 Task: Create a sub task Design and Implement Solution for the task  Develop a content management system (CMS) for a website in the project AgileBee , assign it to team member softage.1@softage.net and update the status of the sub task to  Off Track , set the priority of the sub task to High
Action: Mouse moved to (68, 284)
Screenshot: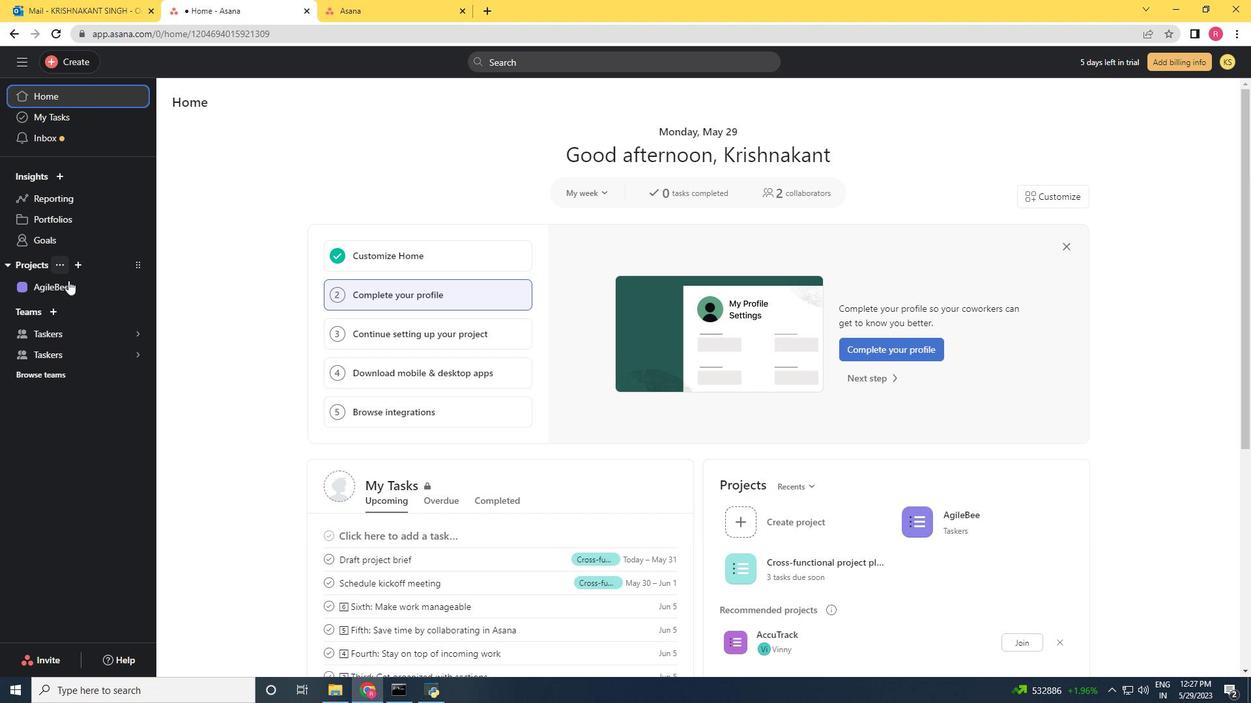 
Action: Mouse pressed left at (68, 284)
Screenshot: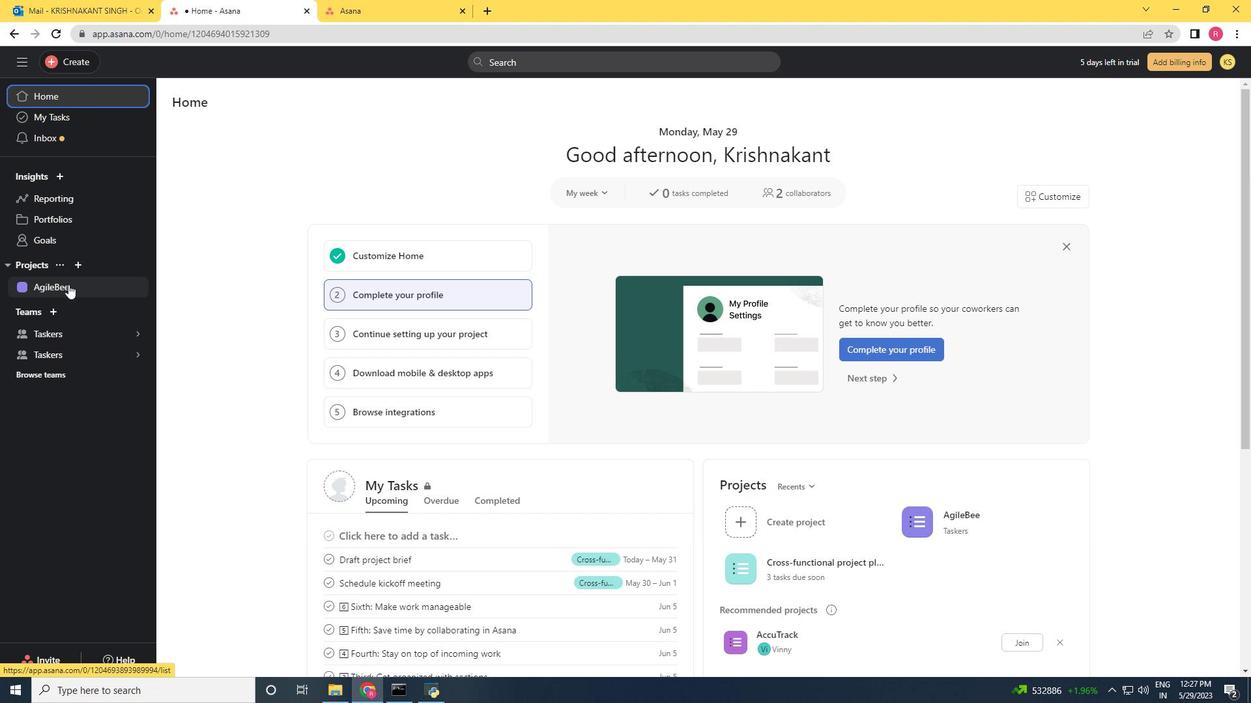 
Action: Mouse moved to (669, 284)
Screenshot: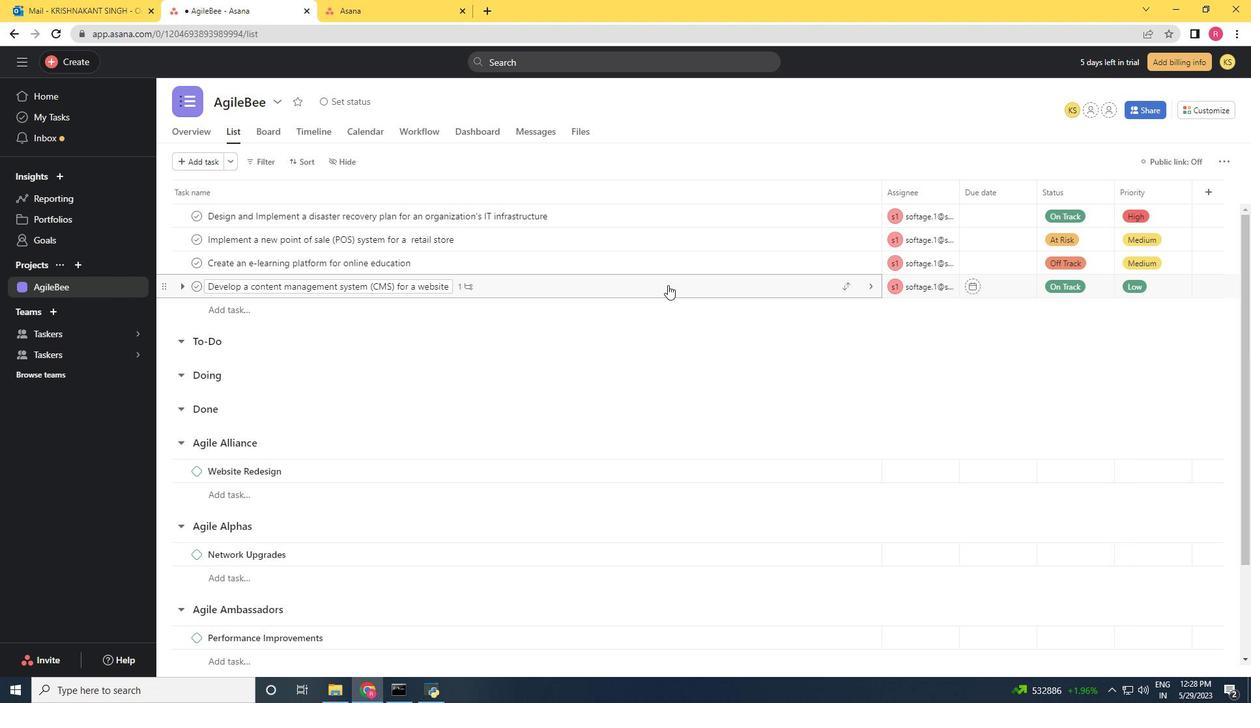 
Action: Mouse pressed left at (669, 284)
Screenshot: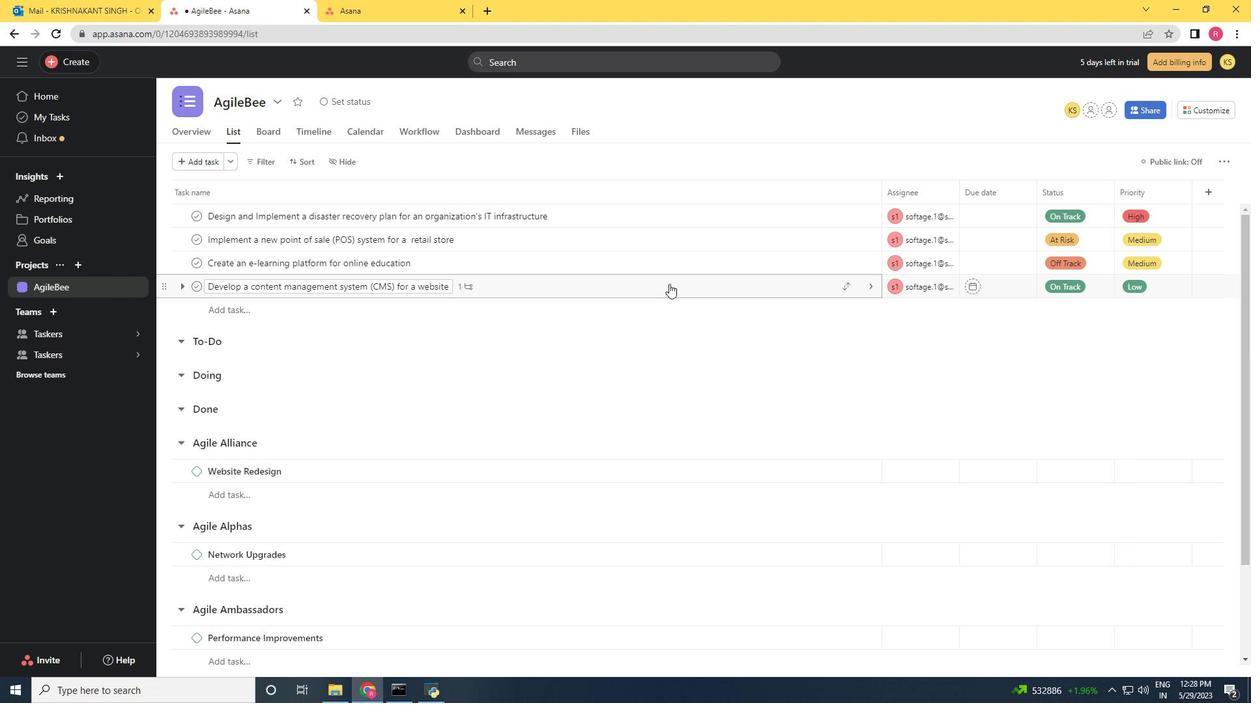
Action: Mouse moved to (1078, 364)
Screenshot: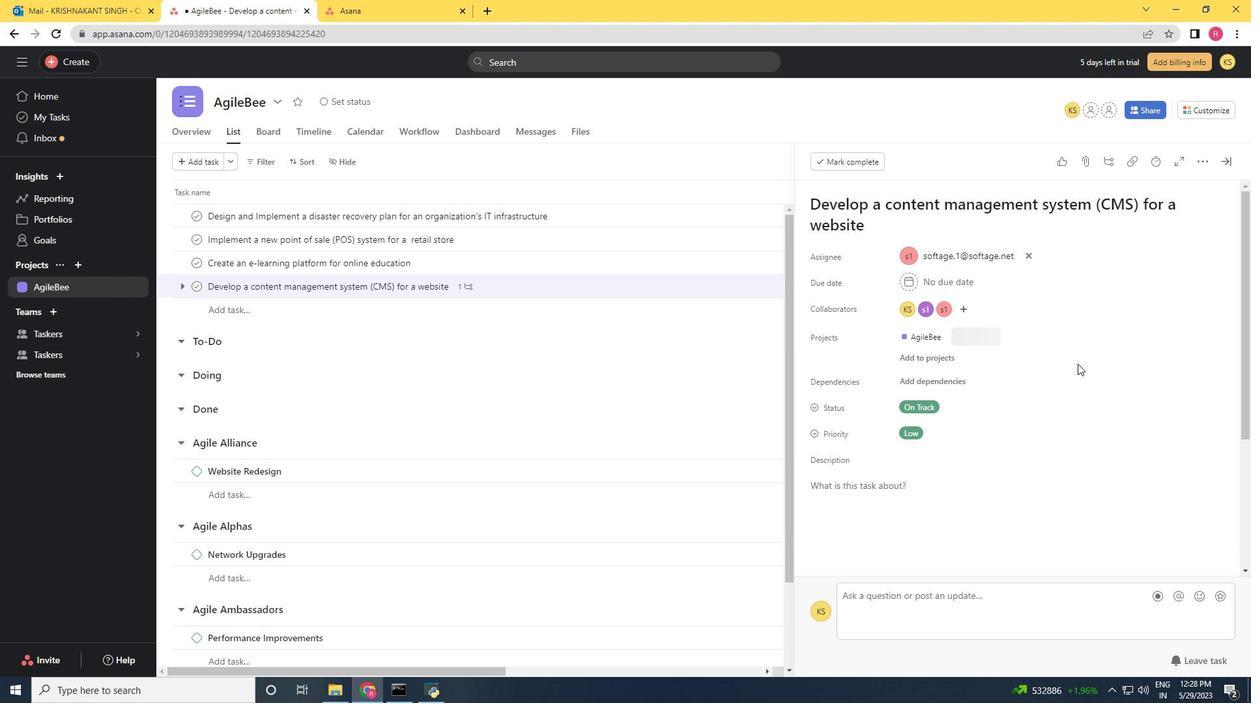 
Action: Mouse scrolled (1078, 363) with delta (0, 0)
Screenshot: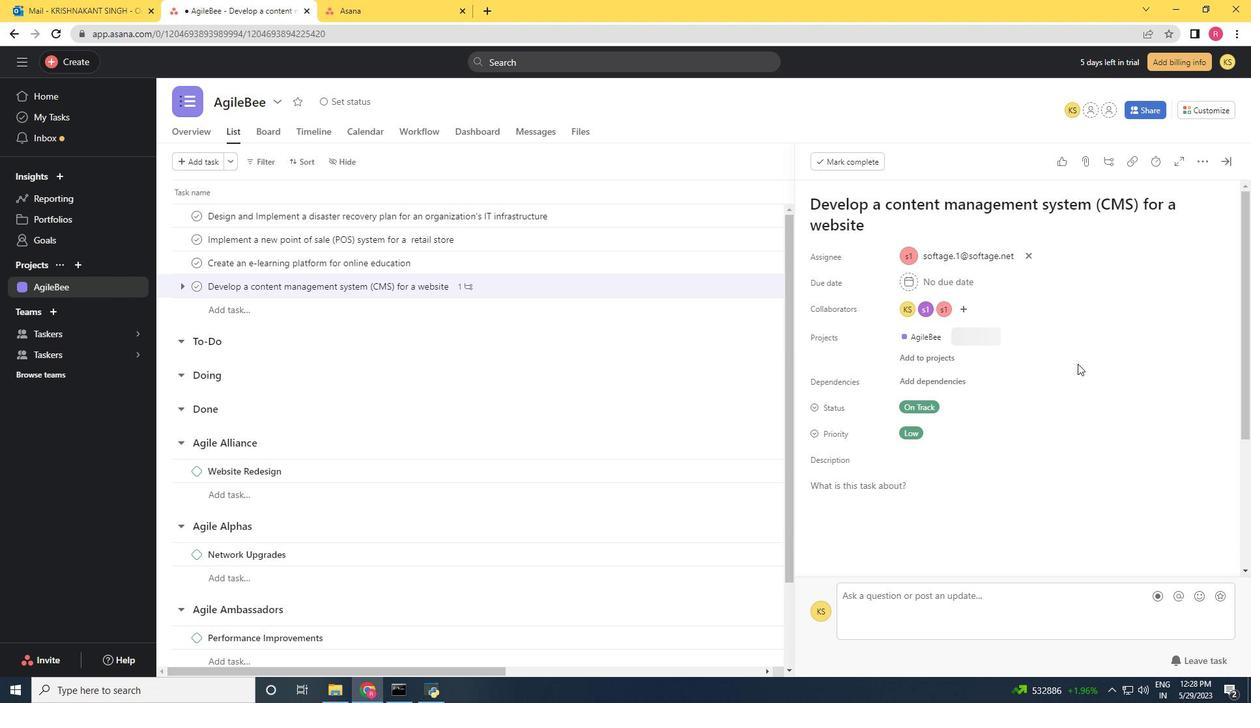 
Action: Mouse scrolled (1078, 363) with delta (0, 0)
Screenshot: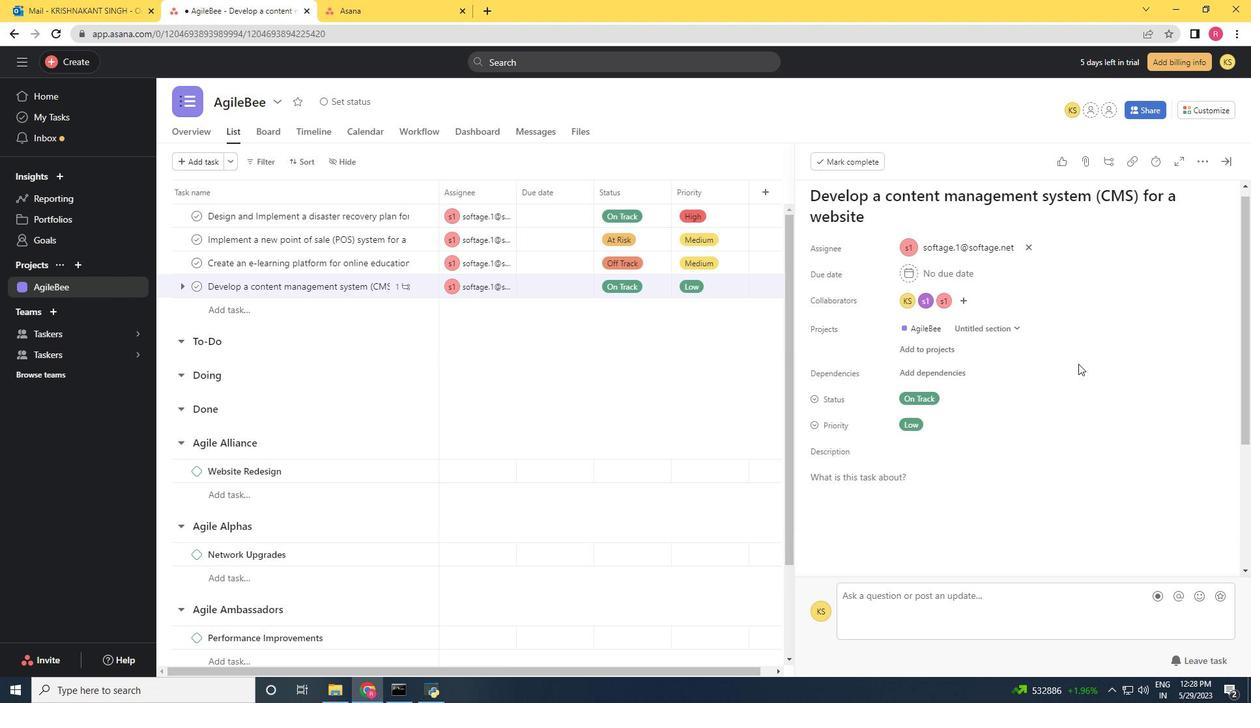 
Action: Mouse scrolled (1078, 363) with delta (0, 0)
Screenshot: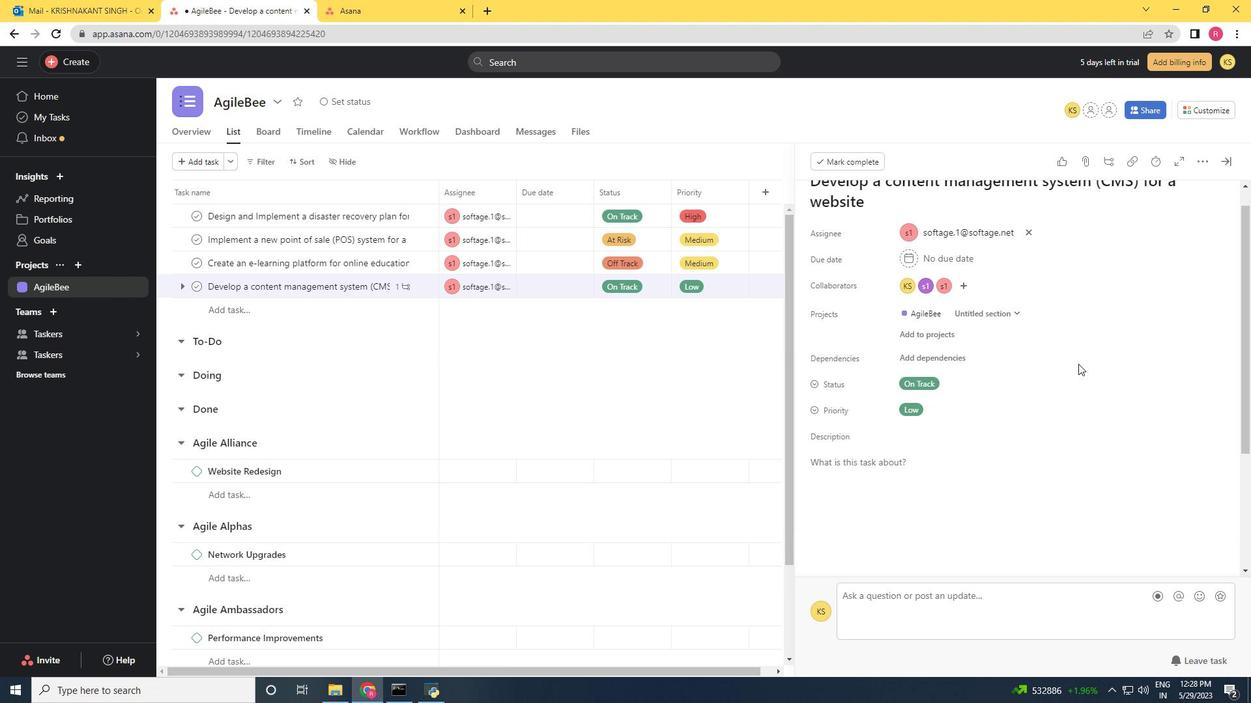 
Action: Mouse scrolled (1078, 363) with delta (0, 0)
Screenshot: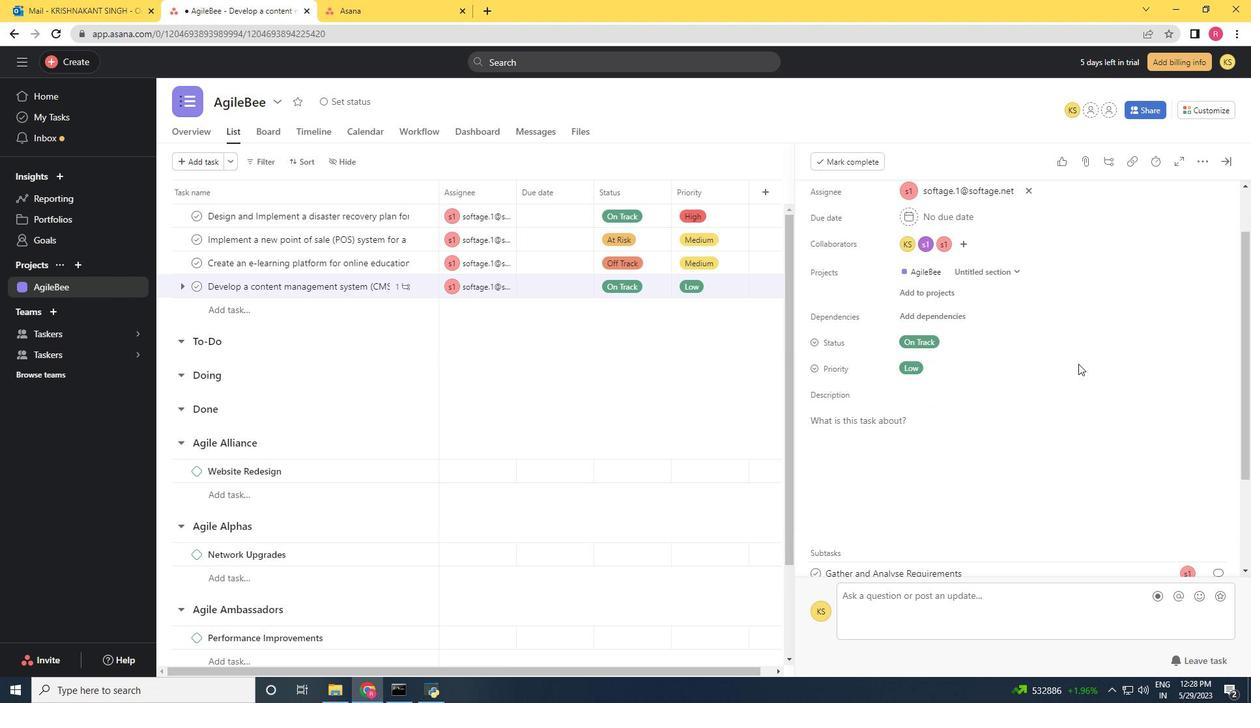 
Action: Mouse moved to (842, 464)
Screenshot: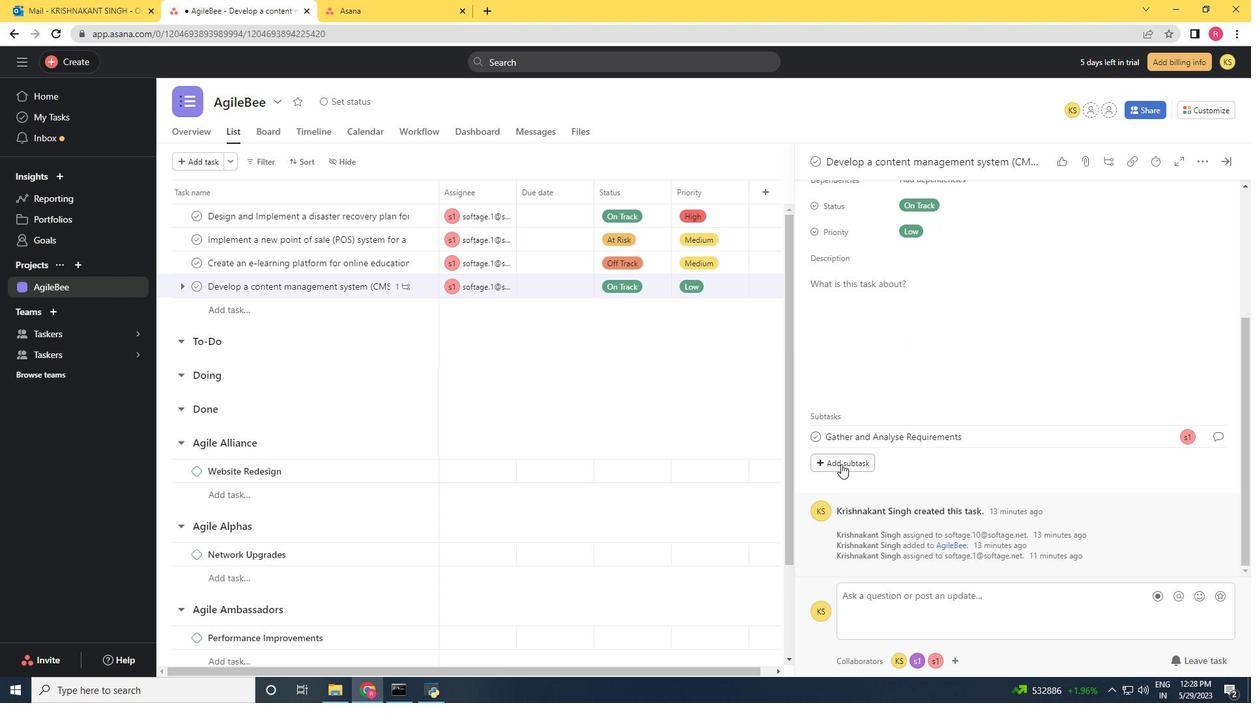 
Action: Mouse pressed left at (842, 464)
Screenshot: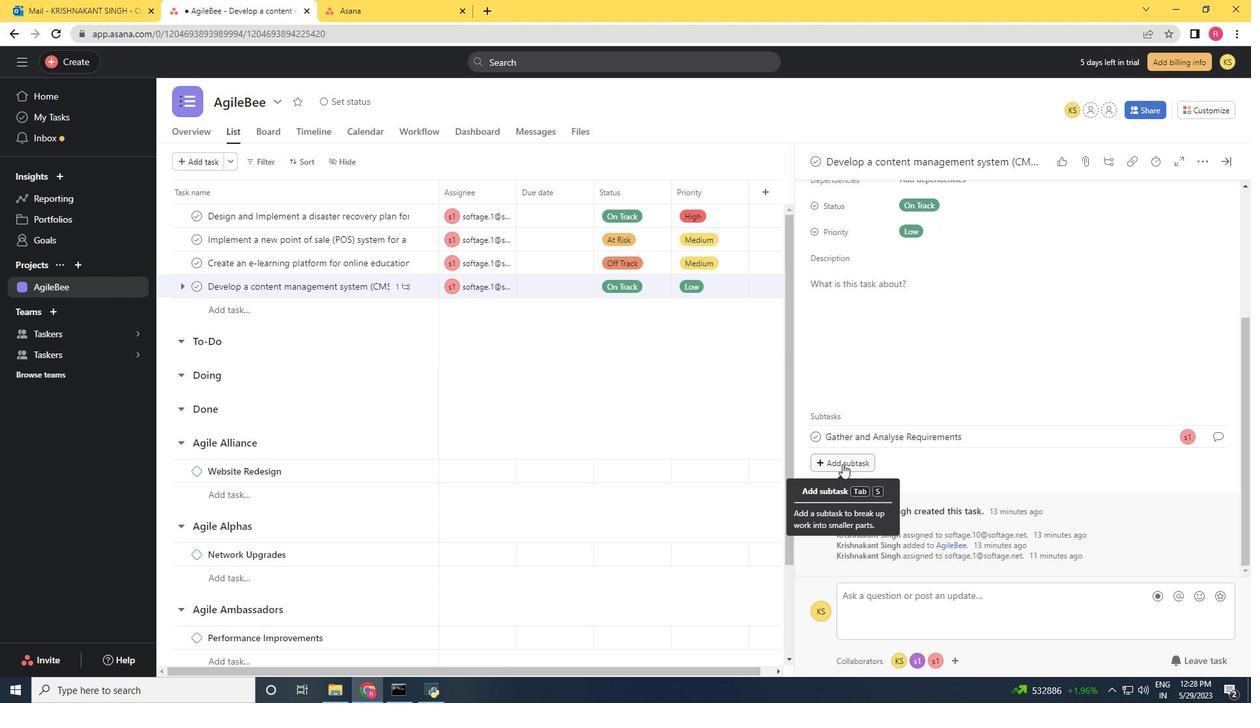 
Action: Key pressed <Key.shift>Deso<Key.backspace>ign<Key.space>and<Key.space><Key.shift>Implement<Key.space><Key.shift>Soluto<Key.backspace>ion<Key.space>
Screenshot: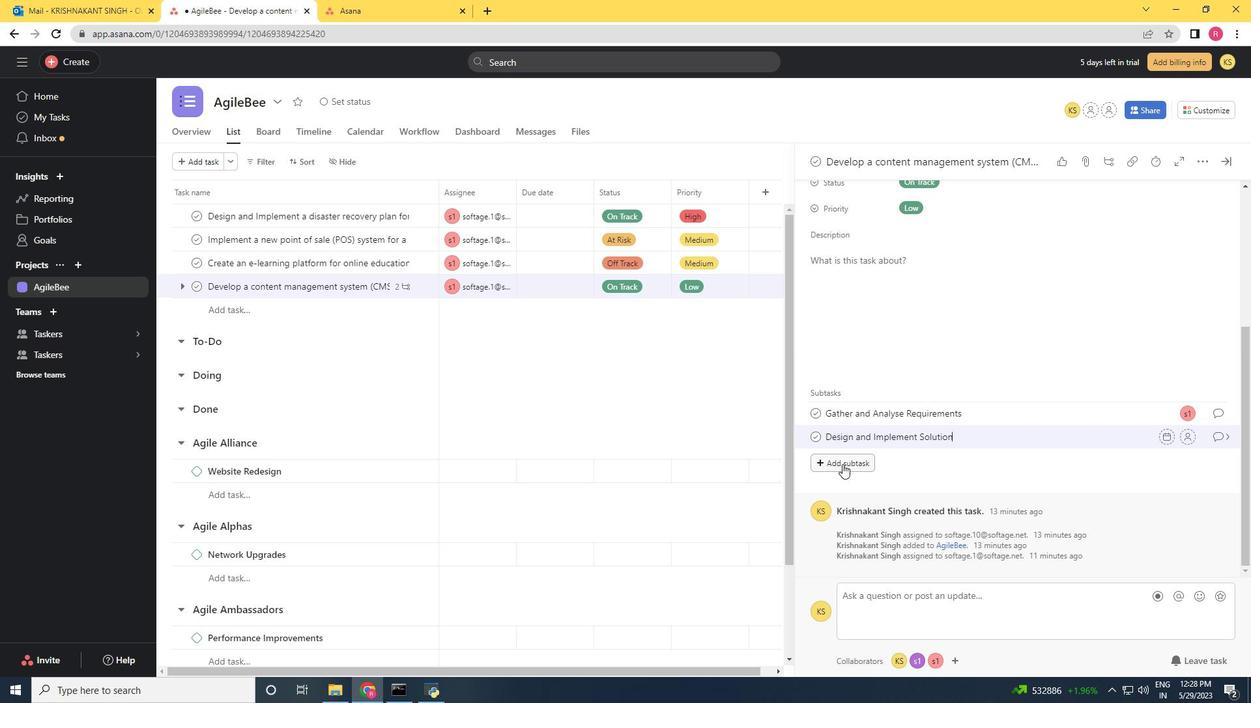 
Action: Mouse moved to (1184, 438)
Screenshot: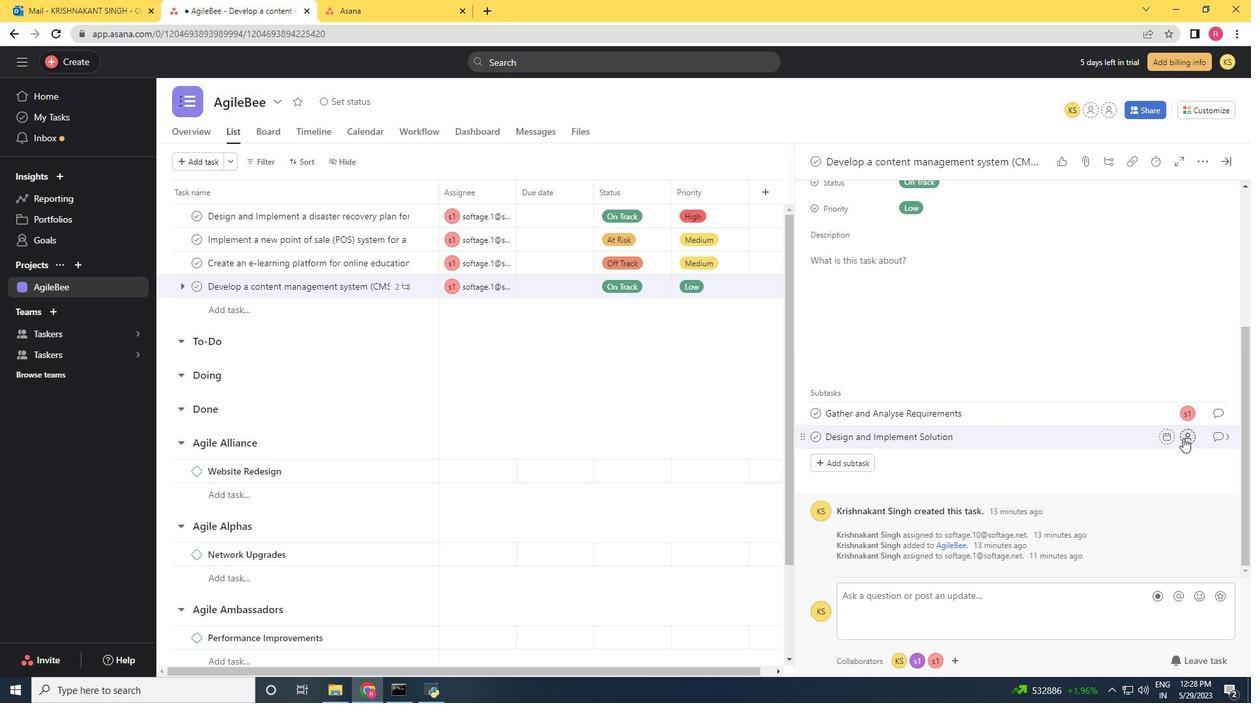 
Action: Mouse pressed left at (1184, 438)
Screenshot: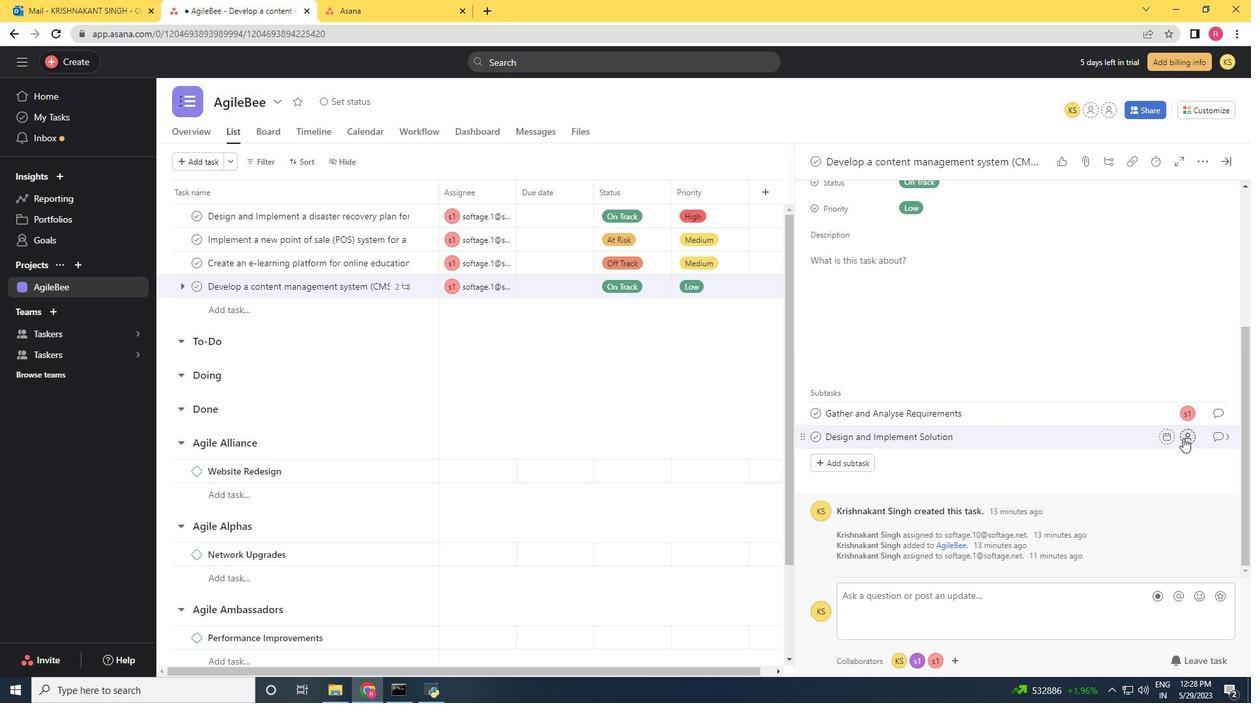 
Action: Key pressed softage.1<Key.shift>@softage.m<Key.backspace>net
Screenshot: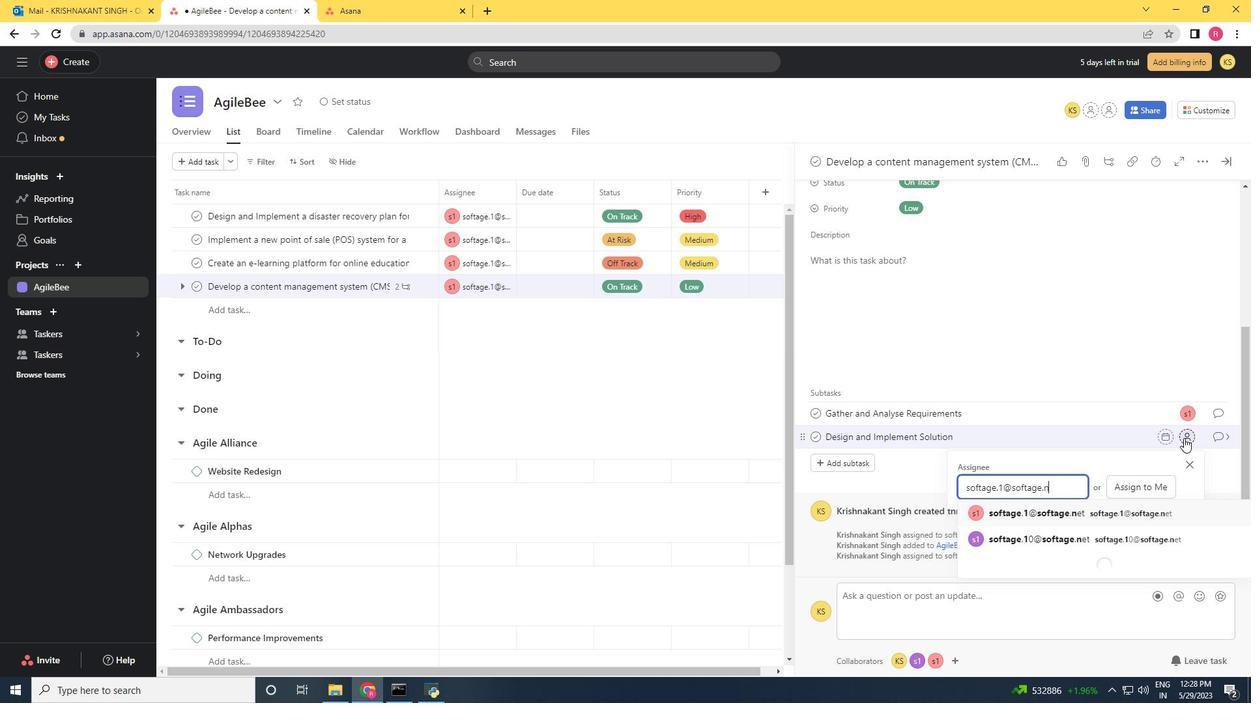 
Action: Mouse moved to (1077, 506)
Screenshot: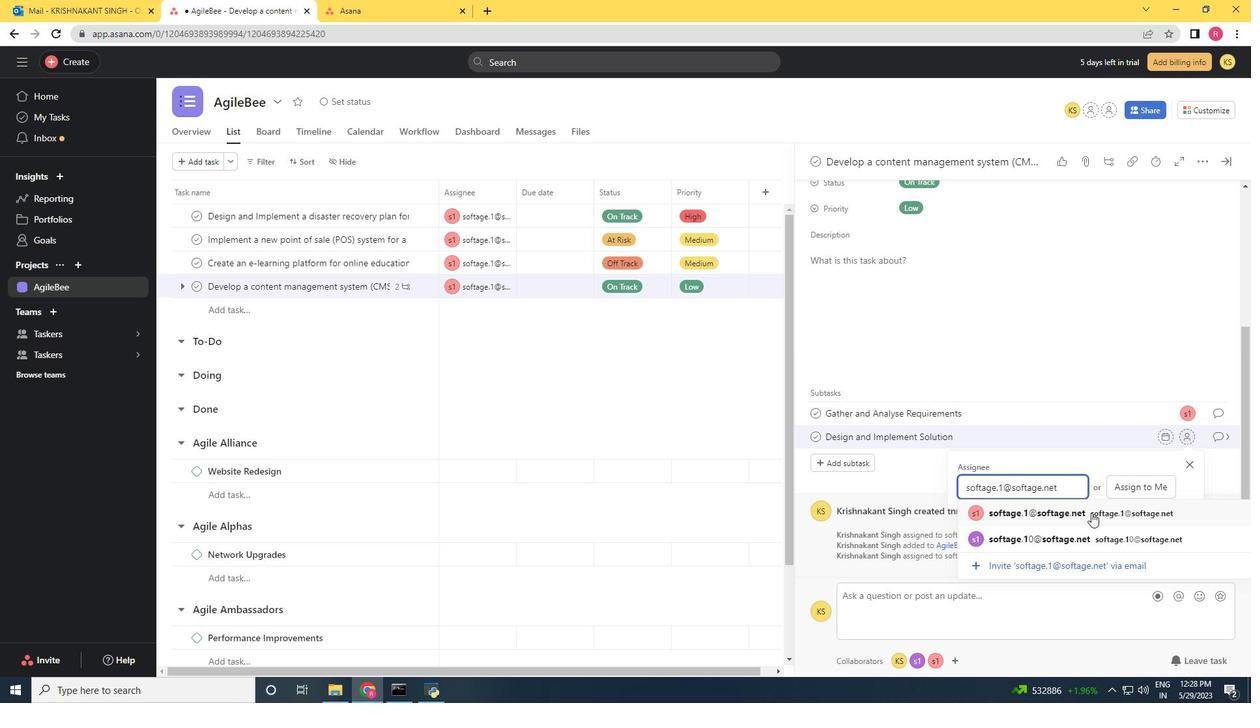 
Action: Mouse pressed left at (1077, 506)
Screenshot: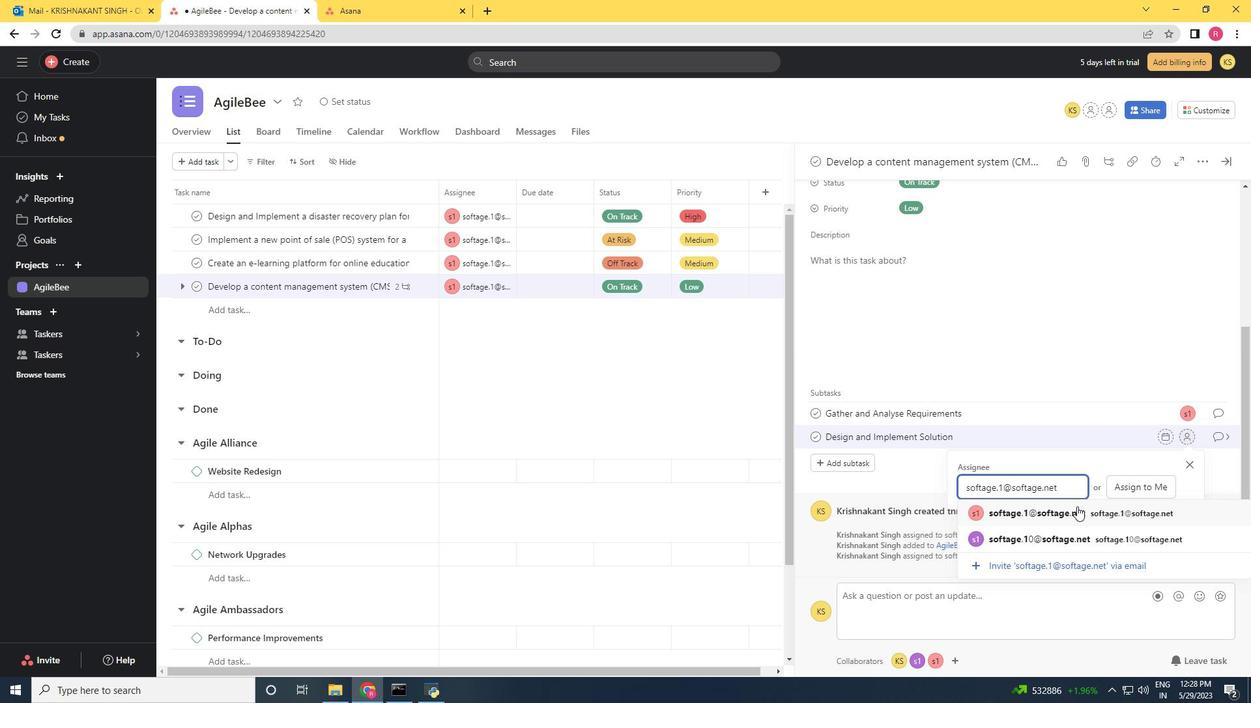 
Action: Mouse moved to (1225, 438)
Screenshot: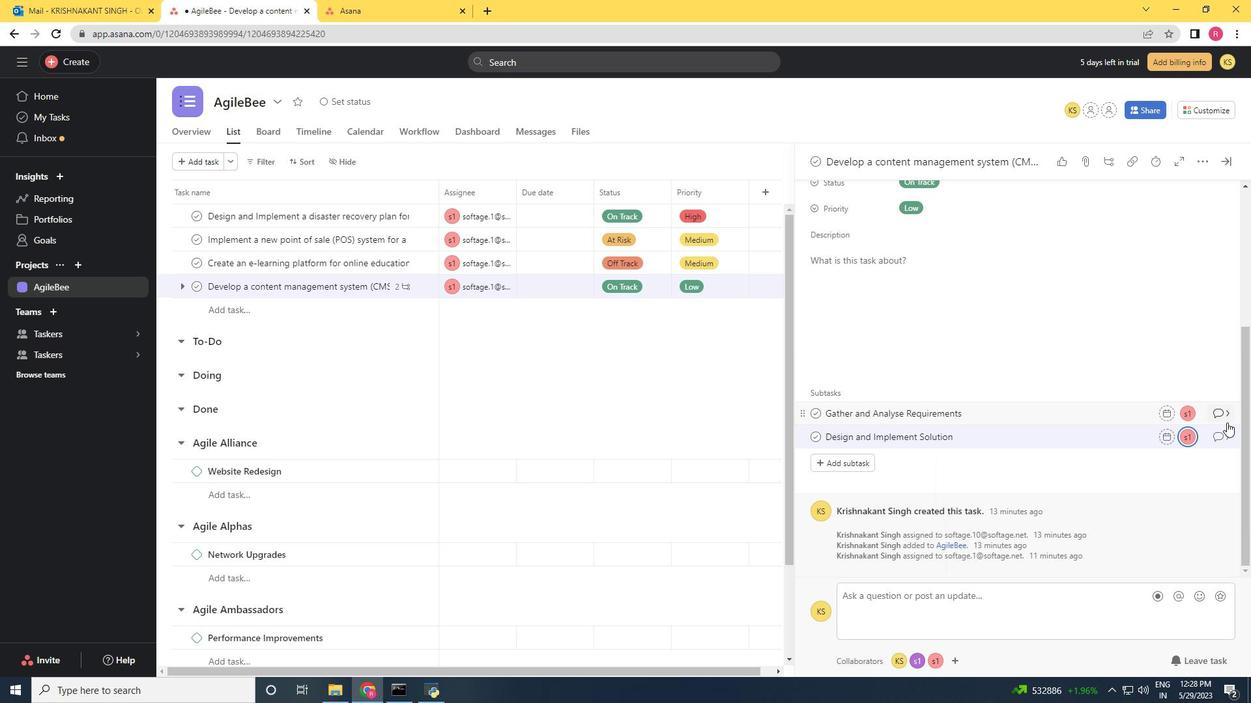 
Action: Mouse pressed left at (1225, 438)
Screenshot: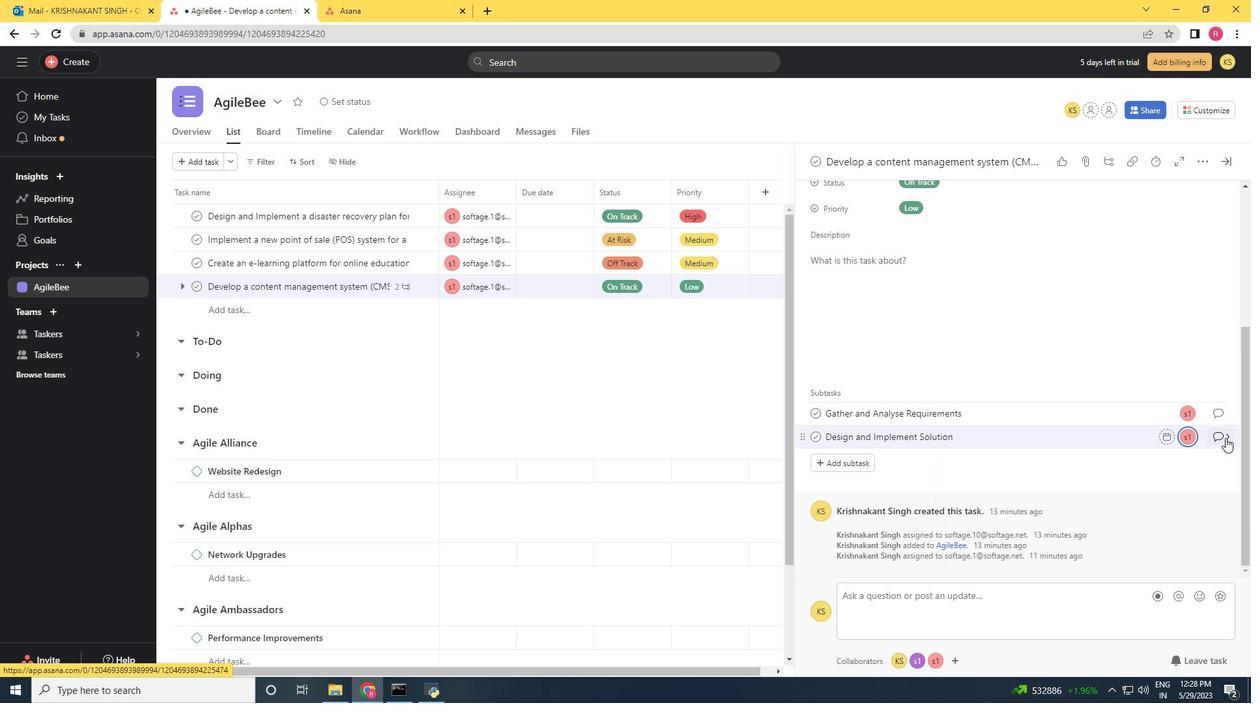 
Action: Mouse moved to (871, 372)
Screenshot: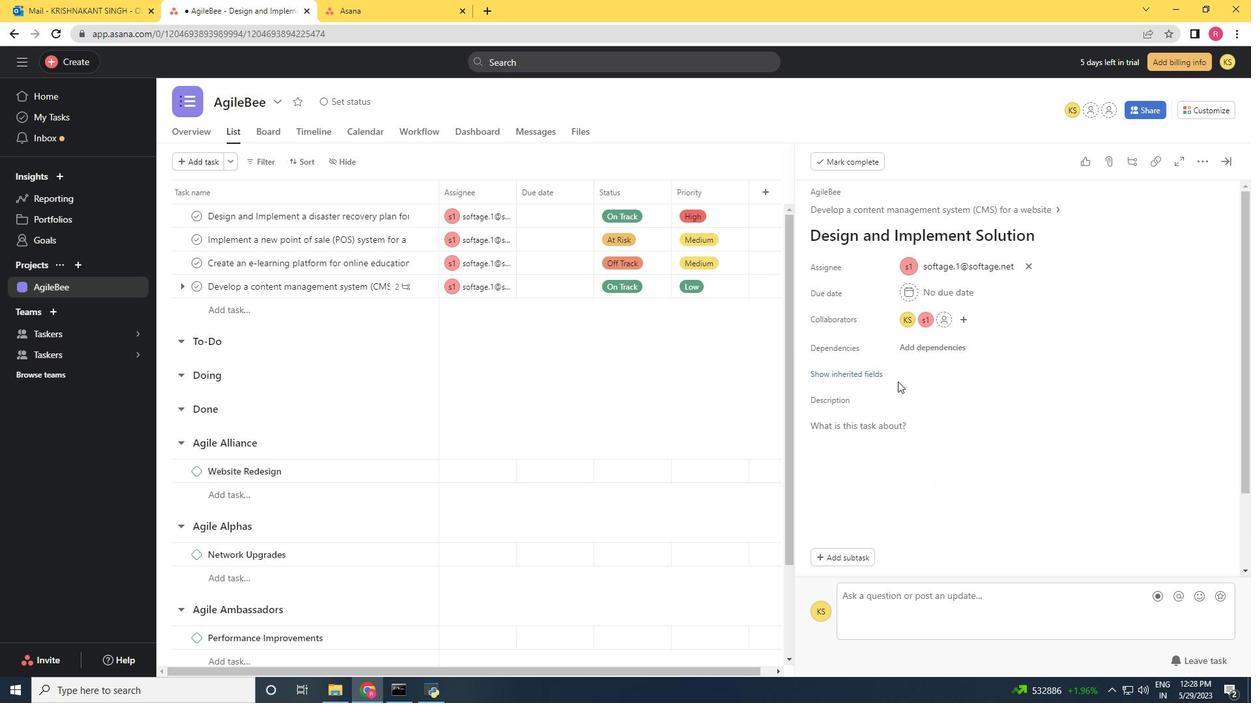 
Action: Mouse pressed left at (871, 372)
Screenshot: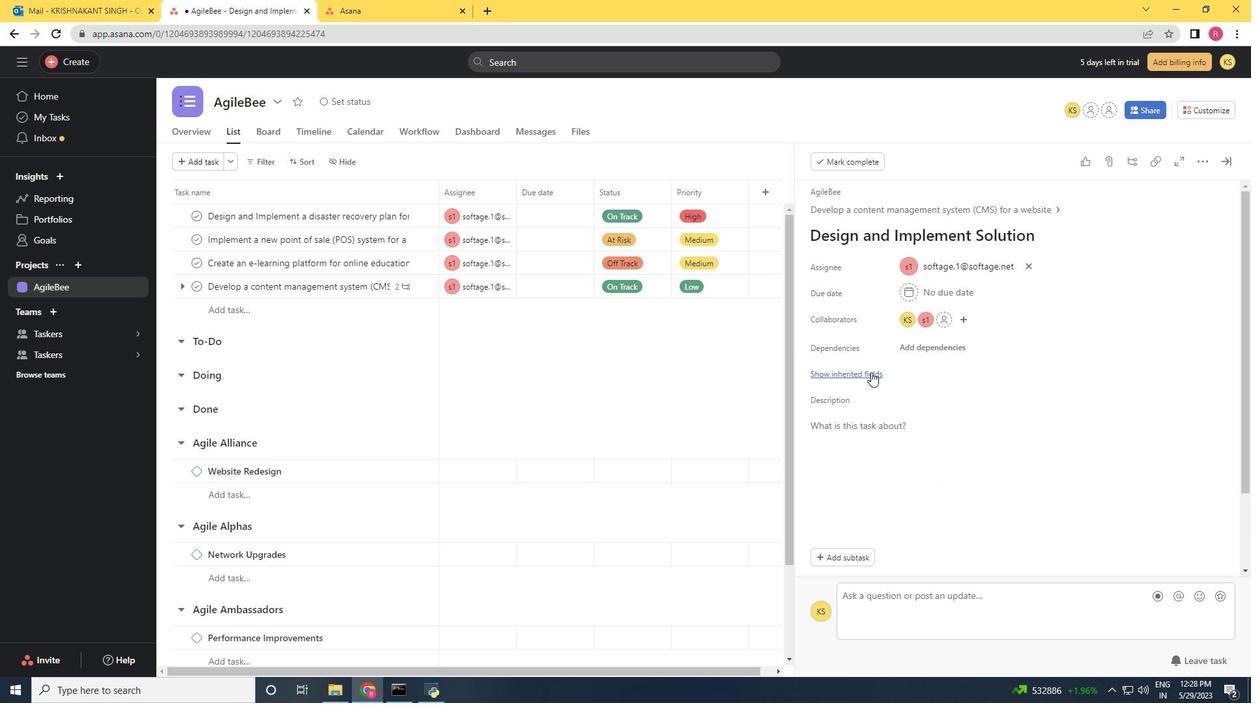 
Action: Mouse moved to (908, 398)
Screenshot: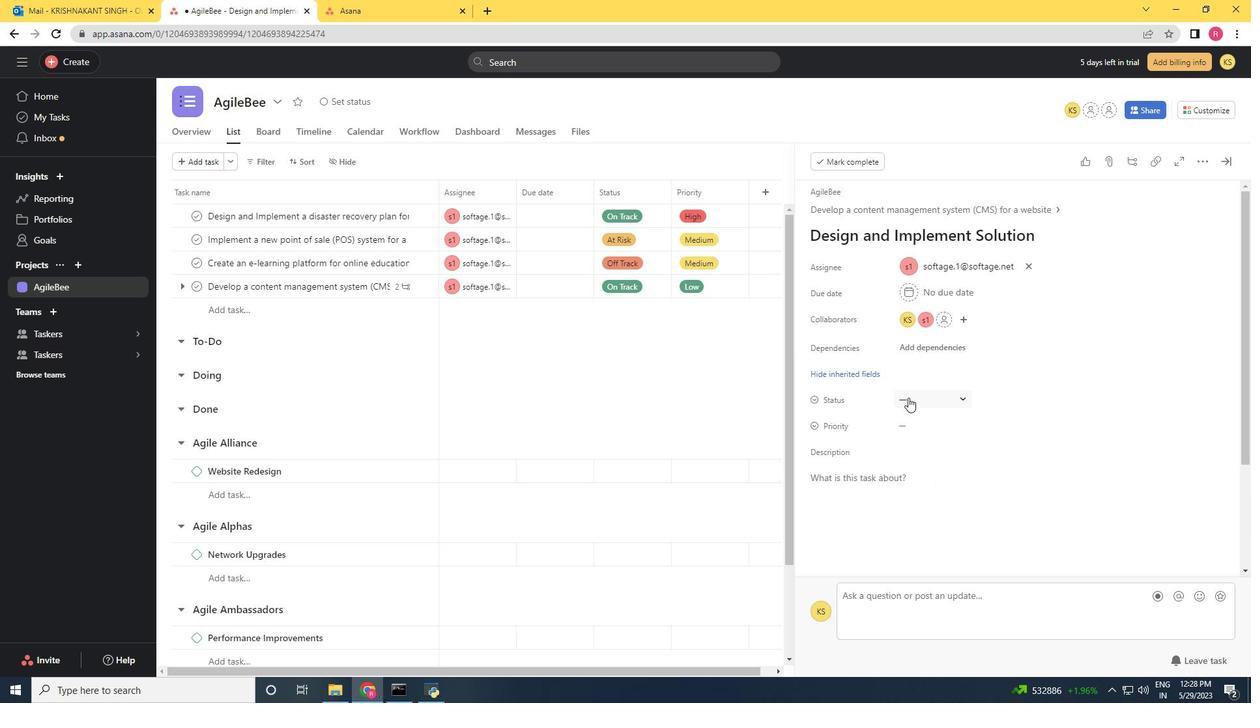 
Action: Mouse pressed left at (908, 398)
Screenshot: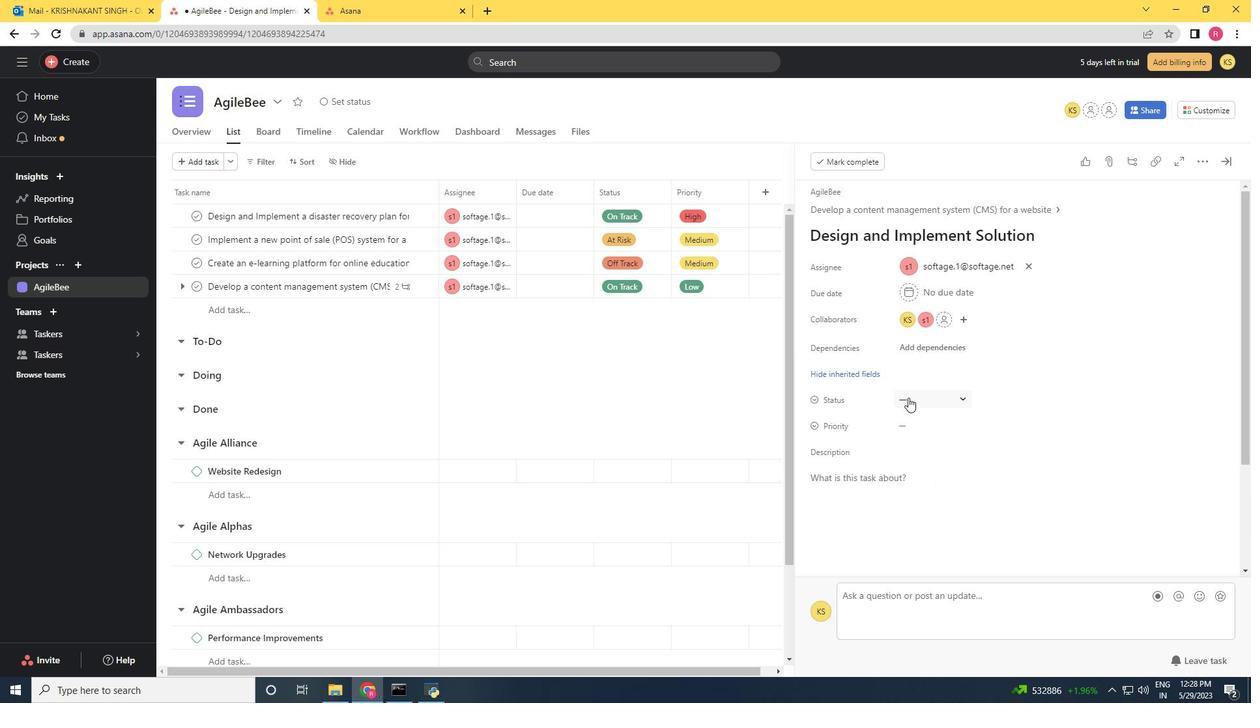 
Action: Mouse moved to (941, 469)
Screenshot: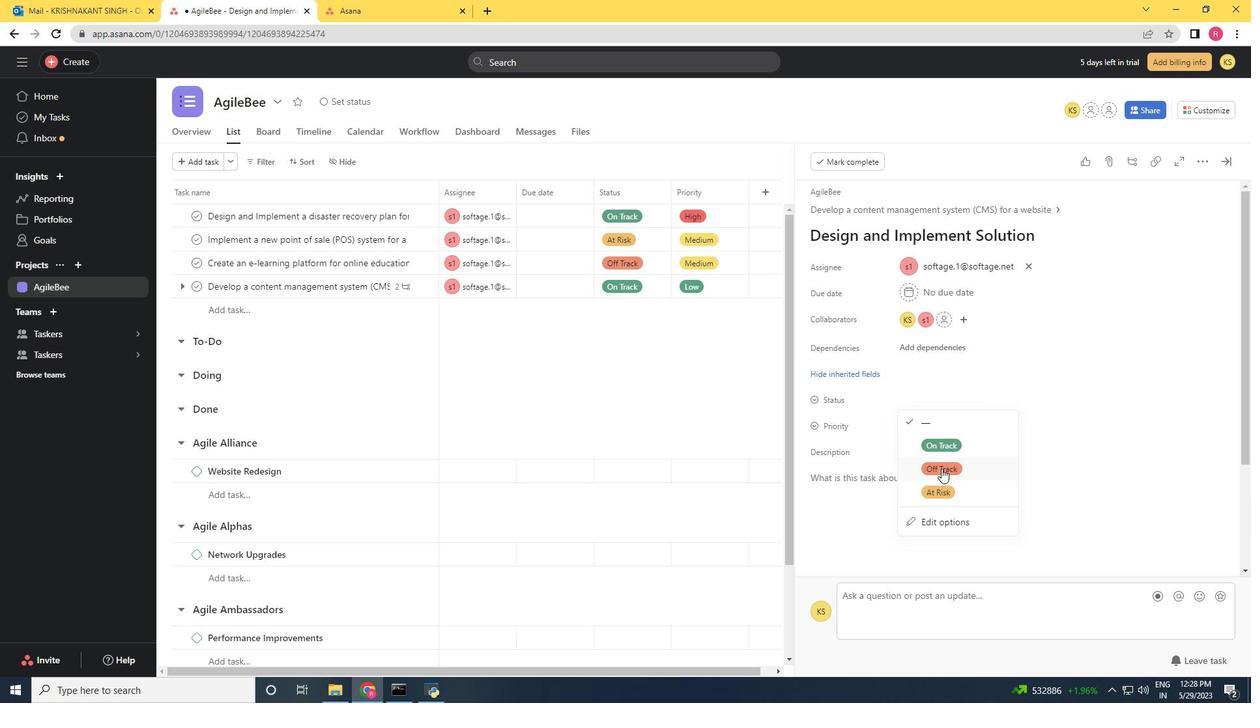 
Action: Mouse pressed left at (941, 469)
Screenshot: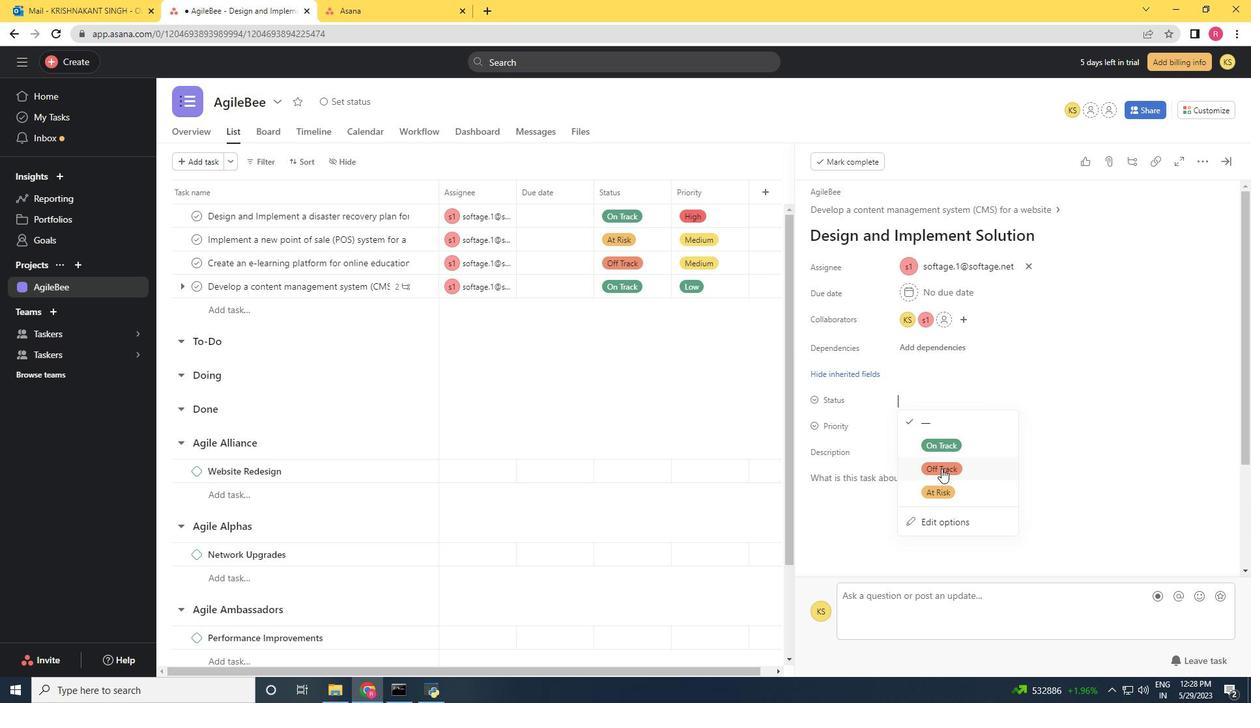 
Action: Mouse moved to (926, 428)
Screenshot: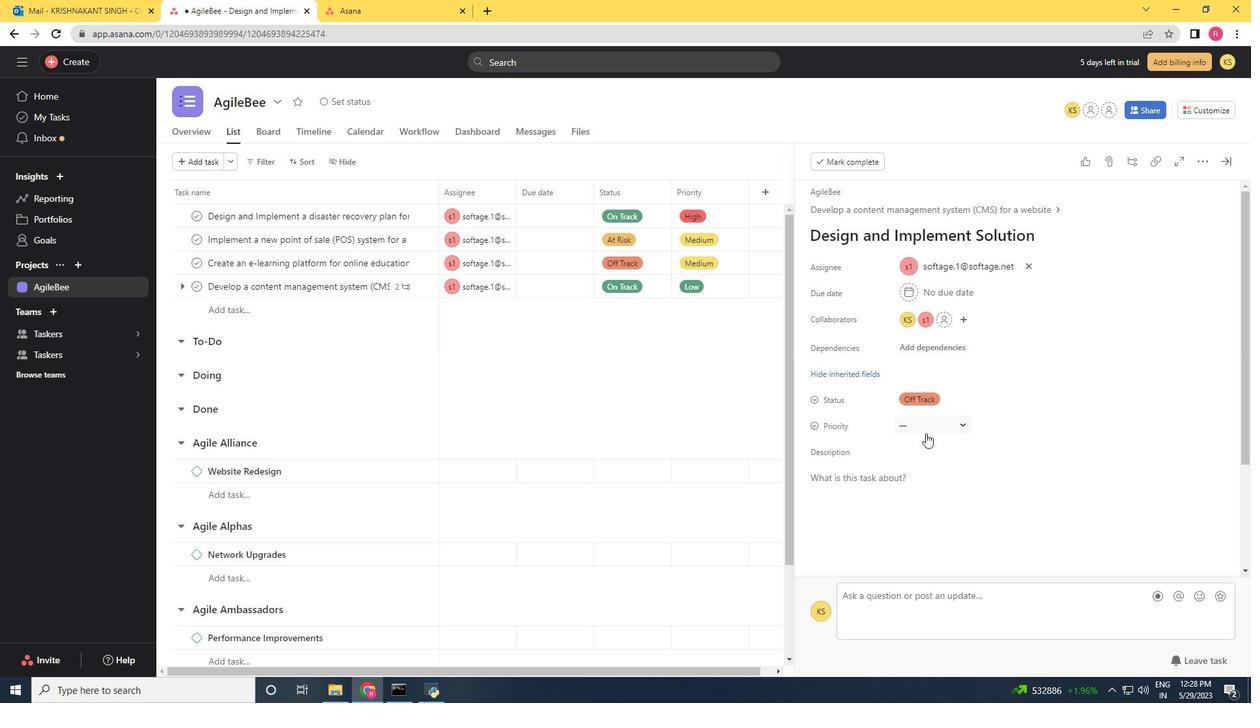 
Action: Mouse pressed left at (926, 428)
Screenshot: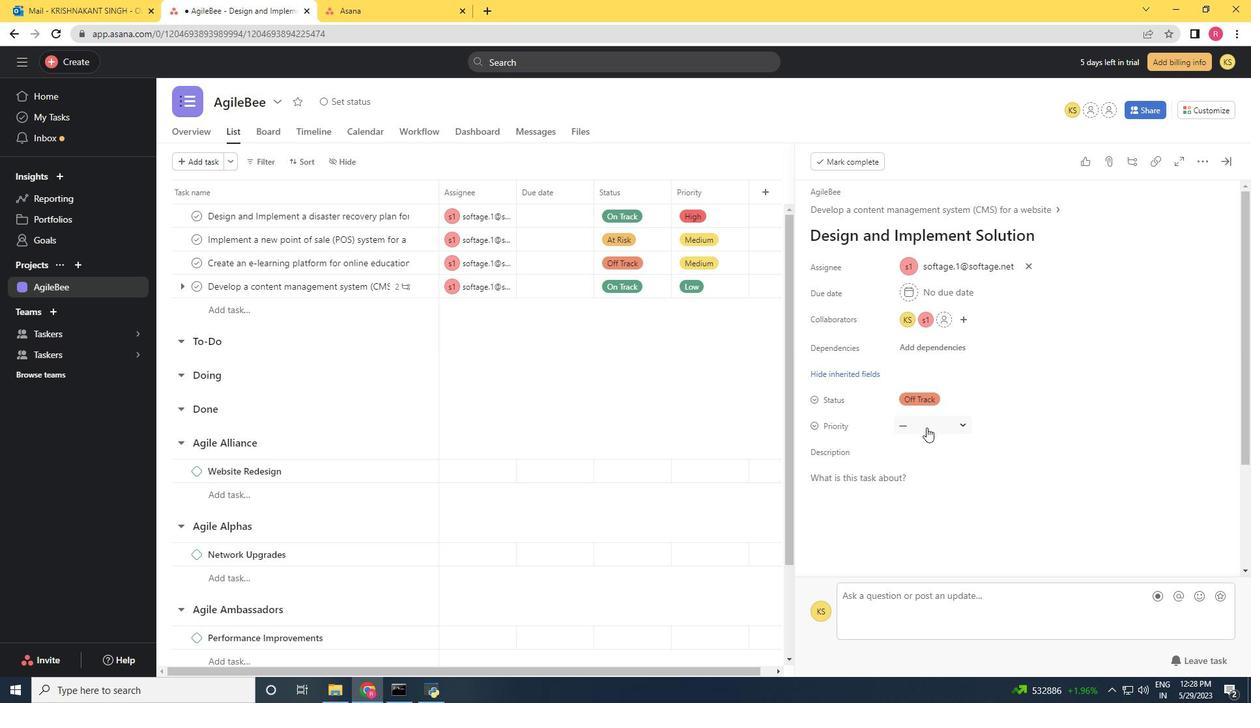 
Action: Mouse moved to (951, 474)
Screenshot: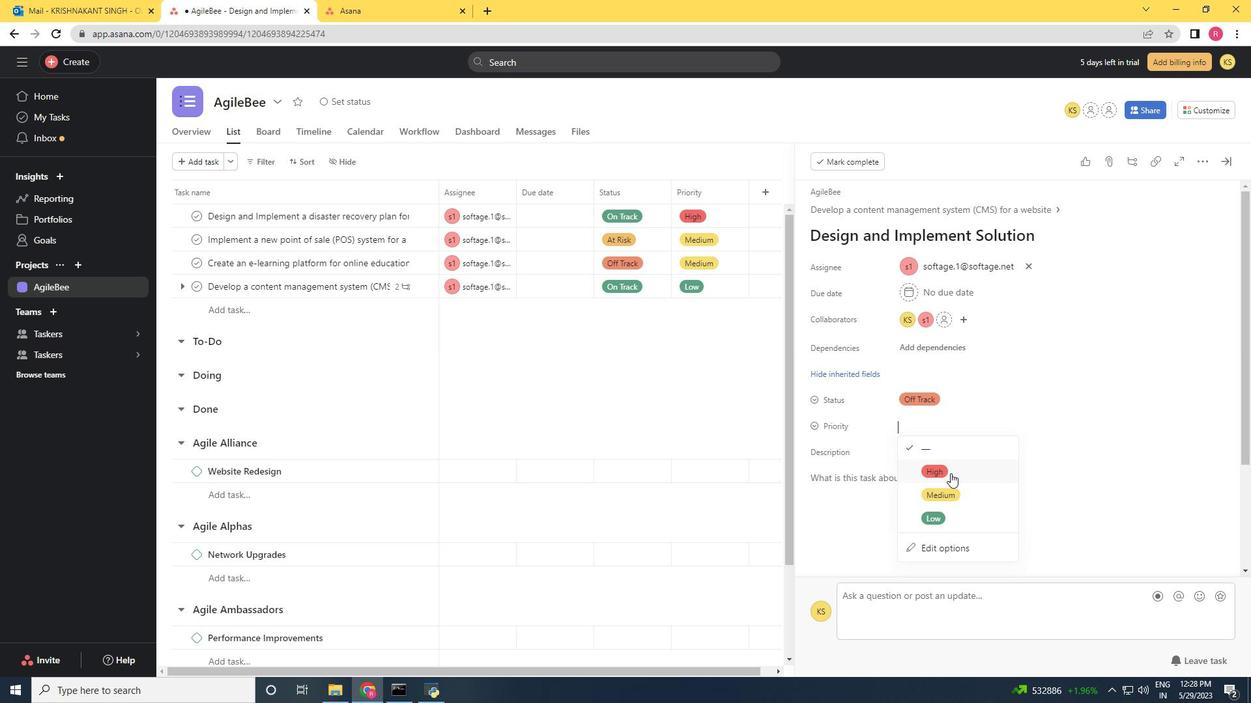 
Action: Mouse pressed left at (951, 474)
Screenshot: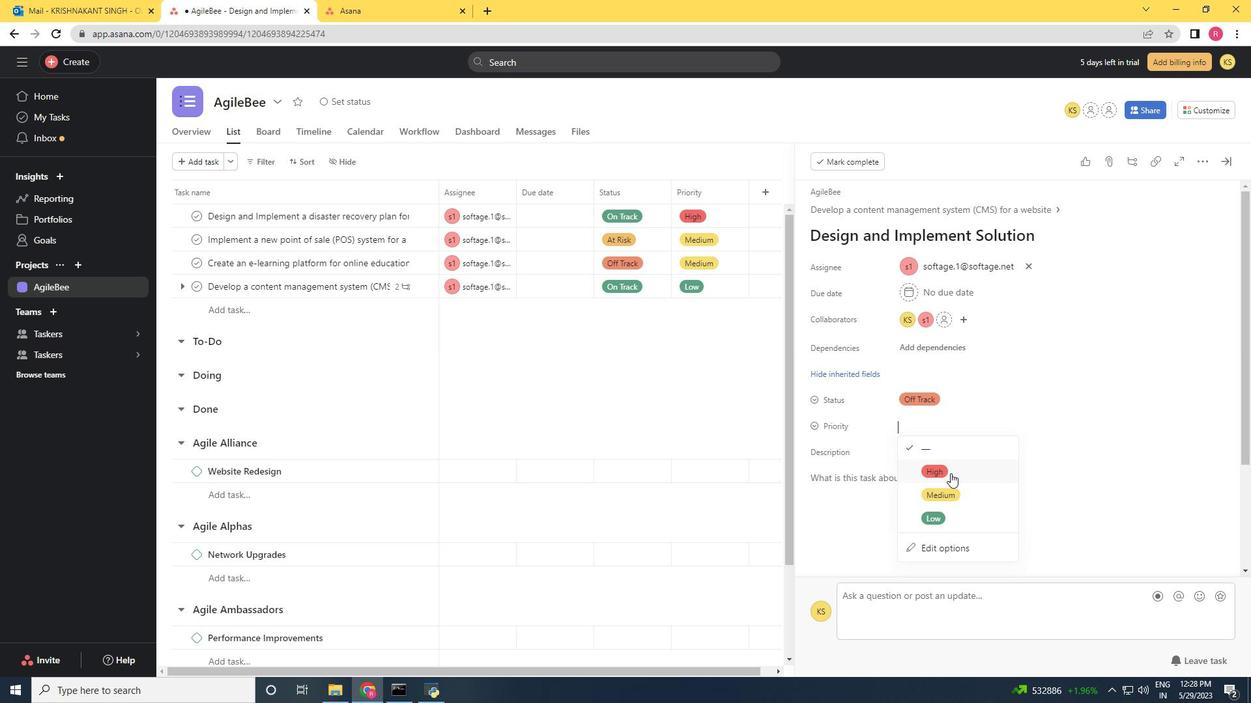 
